 Task: Create in the project TurboCharge a sprint 'Velocity Venture'.
Action: Mouse moved to (171, 55)
Screenshot: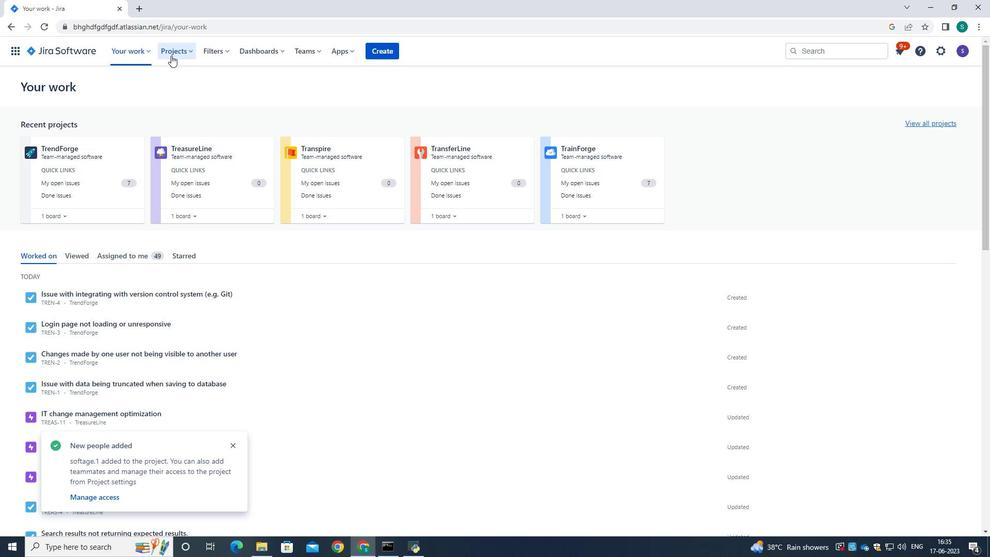 
Action: Mouse pressed left at (171, 55)
Screenshot: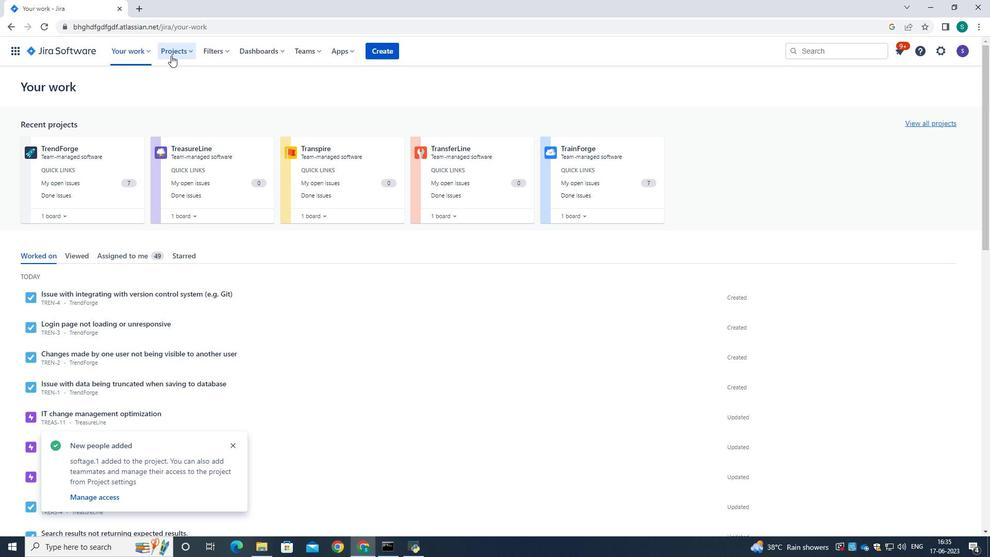 
Action: Mouse moved to (191, 95)
Screenshot: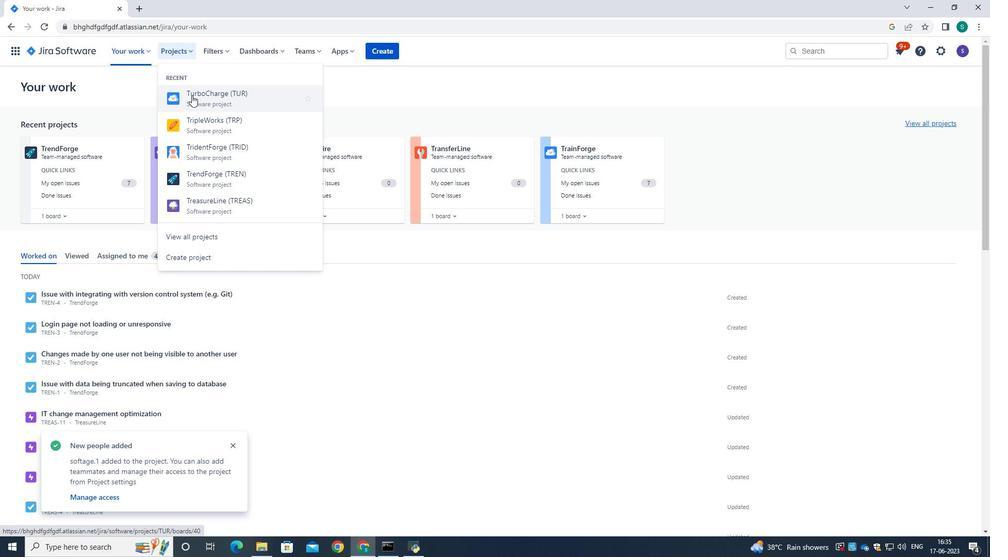 
Action: Mouse pressed left at (191, 95)
Screenshot: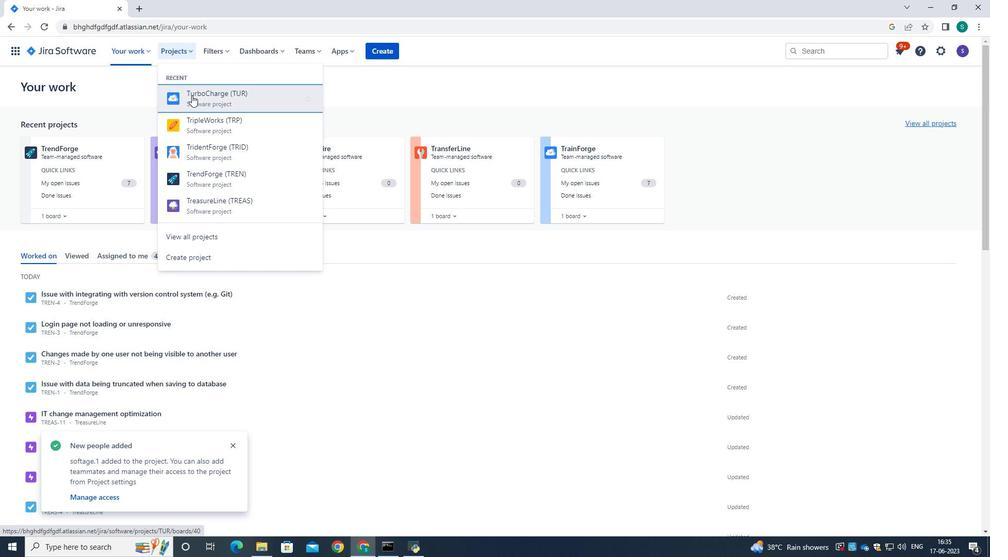 
Action: Mouse moved to (58, 146)
Screenshot: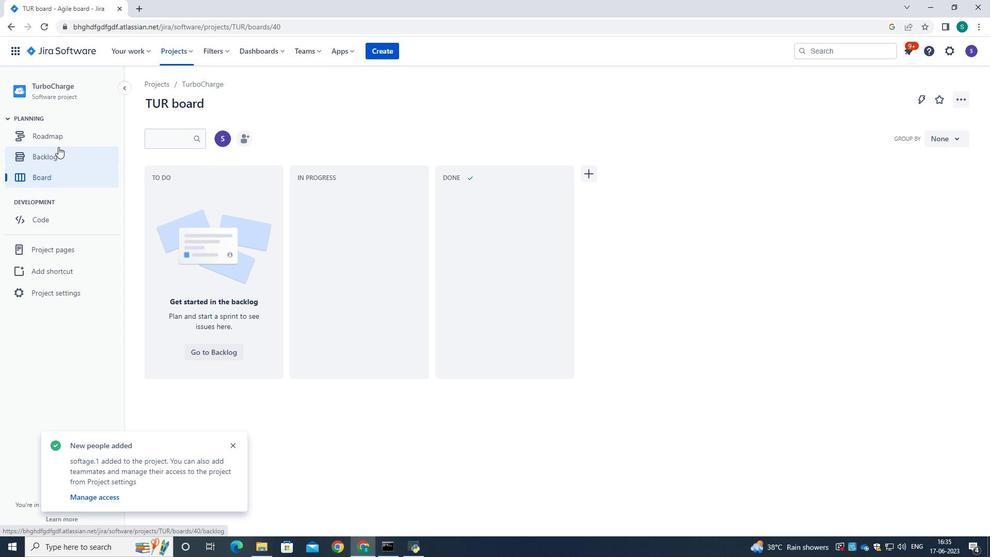 
Action: Mouse pressed left at (58, 146)
Screenshot: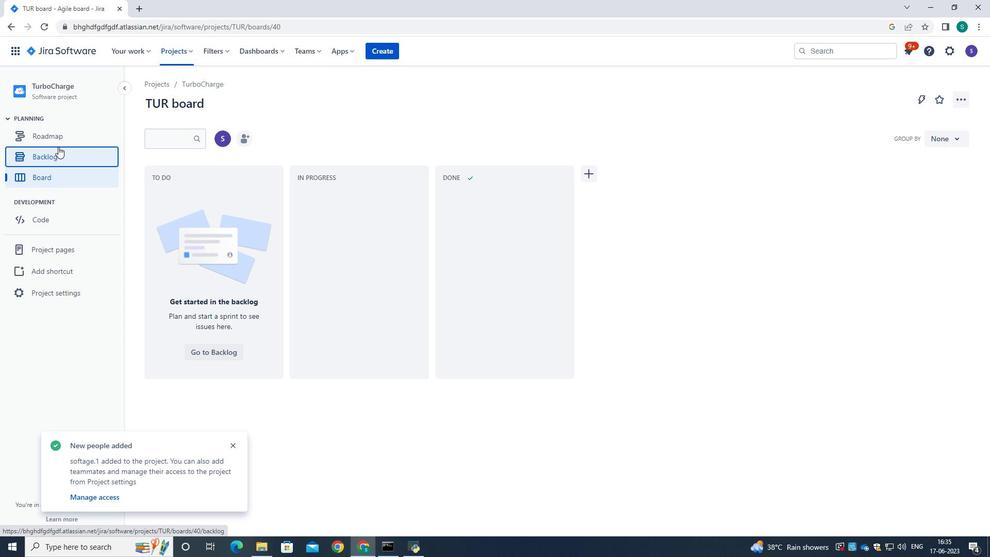 
Action: Mouse moved to (935, 419)
Screenshot: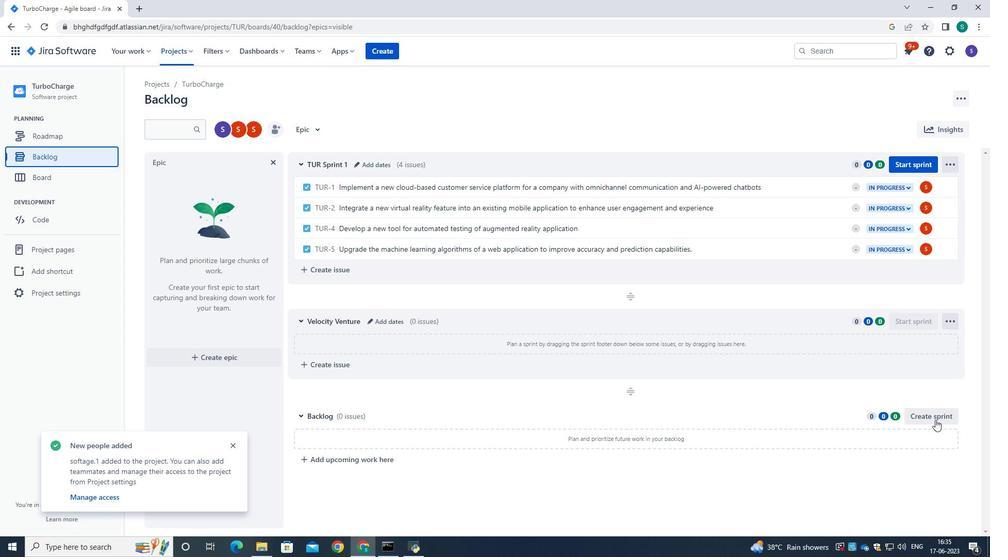
Action: Mouse pressed left at (935, 419)
Screenshot: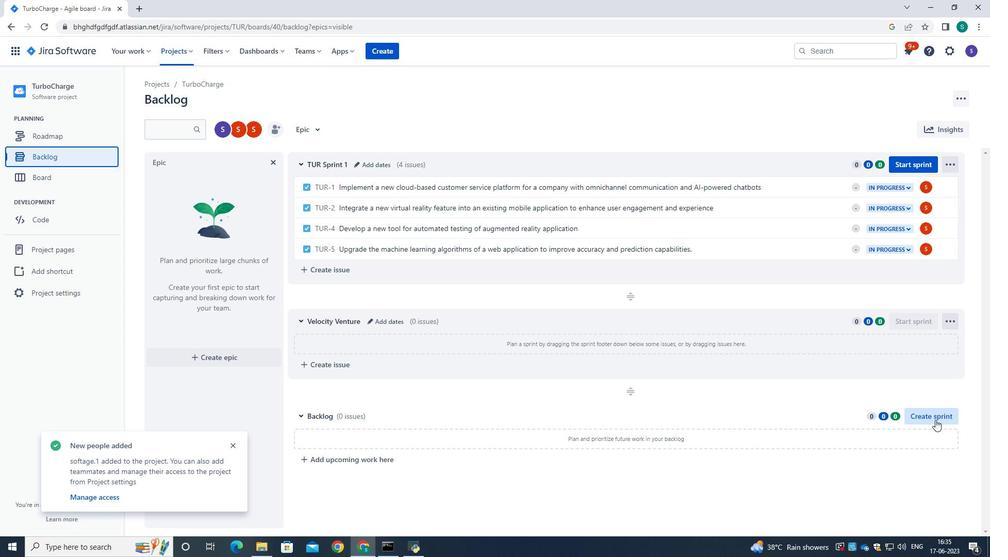 
Action: Mouse moved to (377, 417)
Screenshot: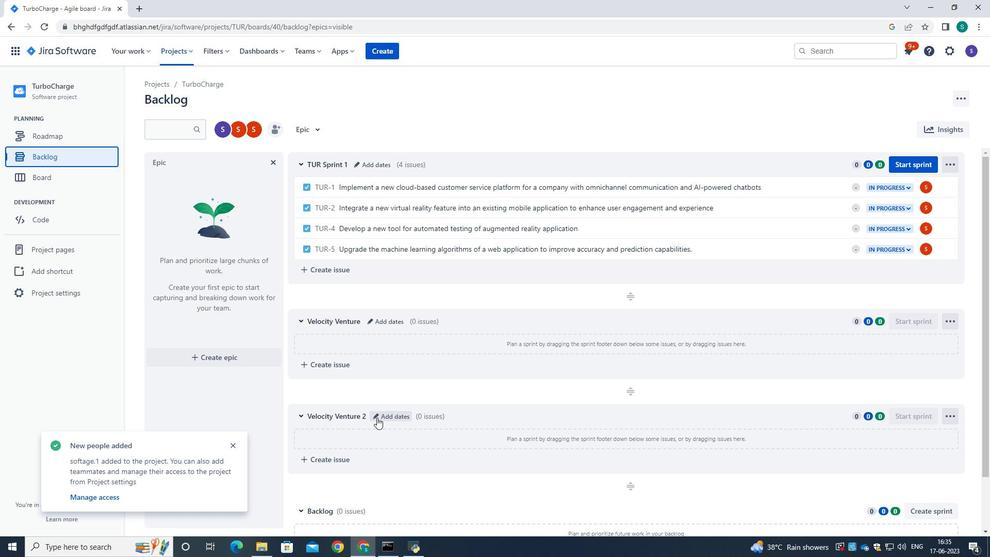 
Action: Mouse pressed left at (377, 417)
Screenshot: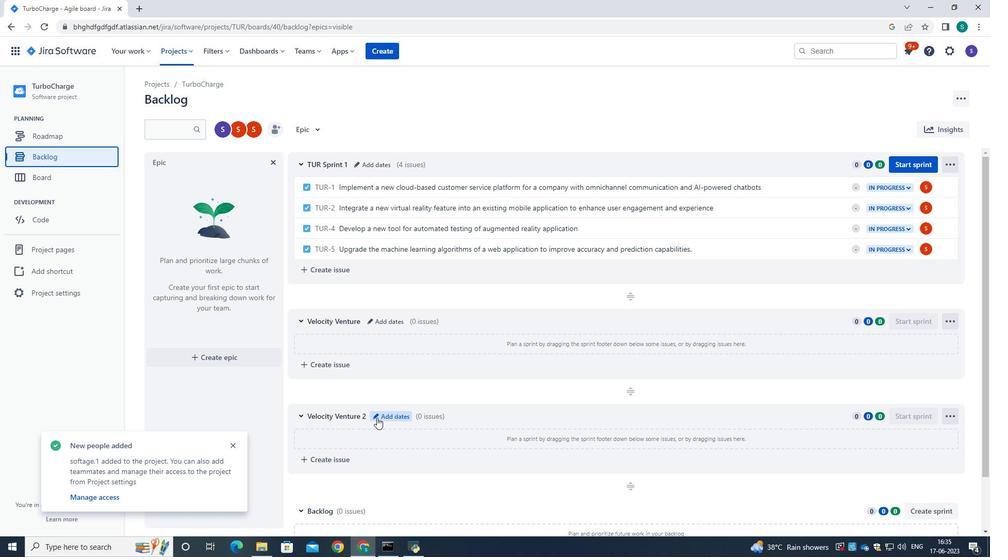 
Action: Mouse moved to (421, 132)
Screenshot: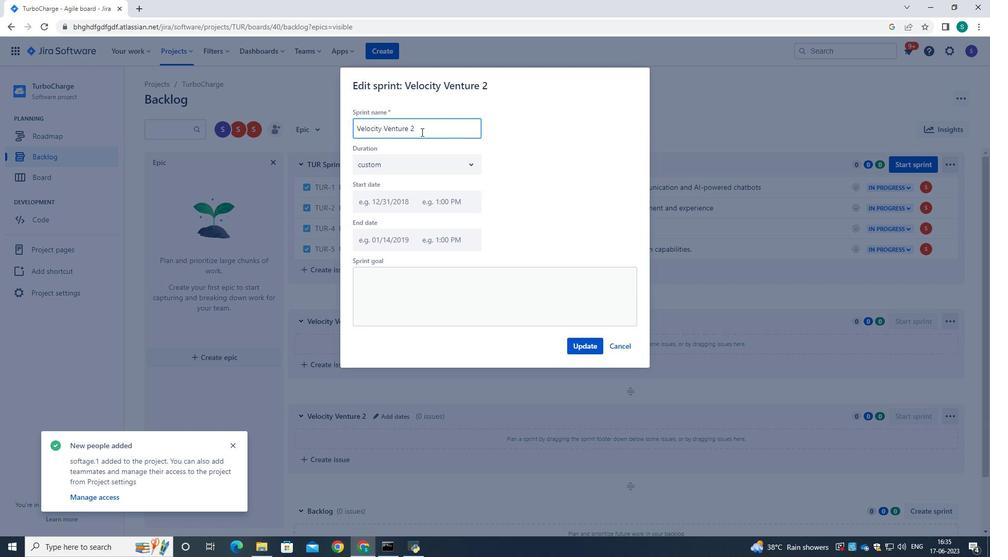
Action: Key pressed <Key.backspace><Key.backspace>
Screenshot: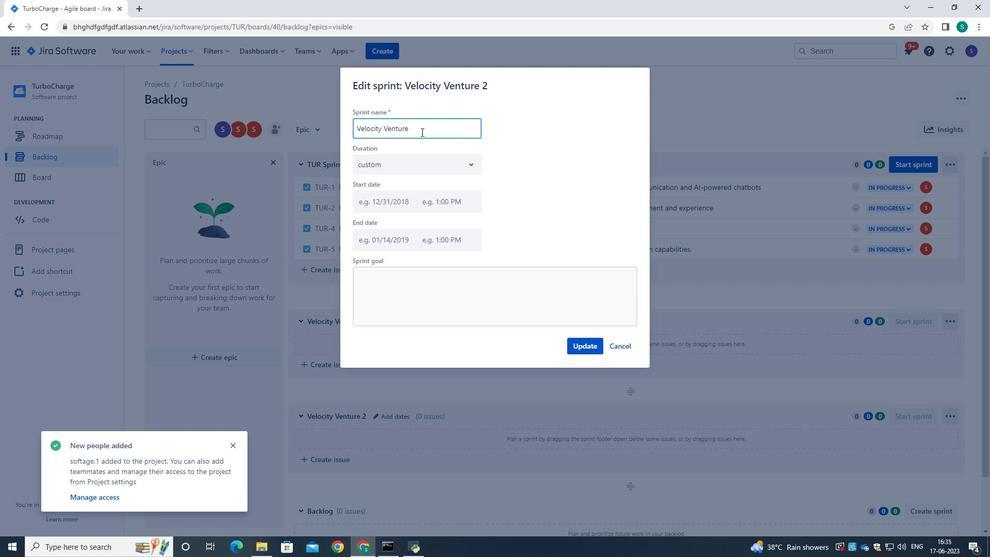 
Action: Mouse moved to (566, 352)
Screenshot: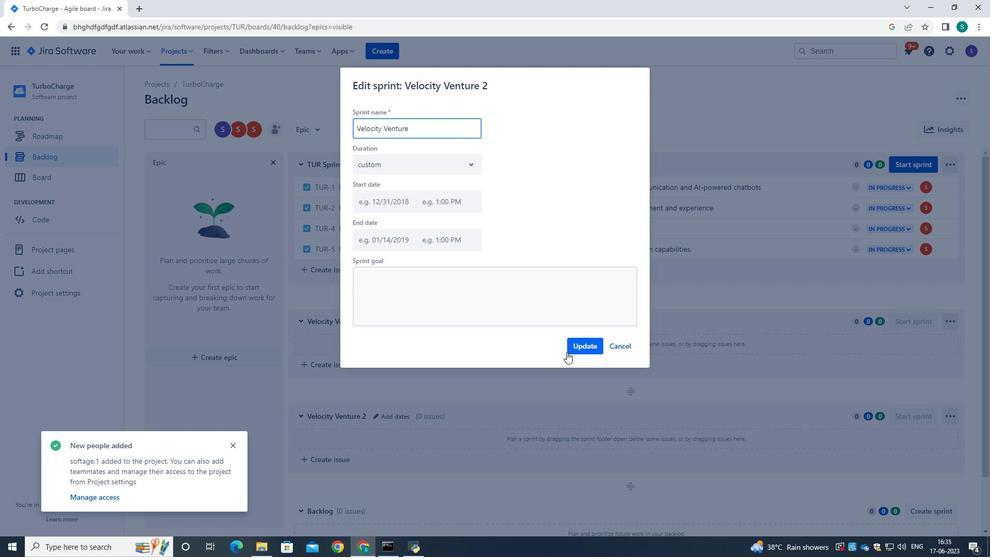 
Action: Mouse pressed left at (566, 352)
Screenshot: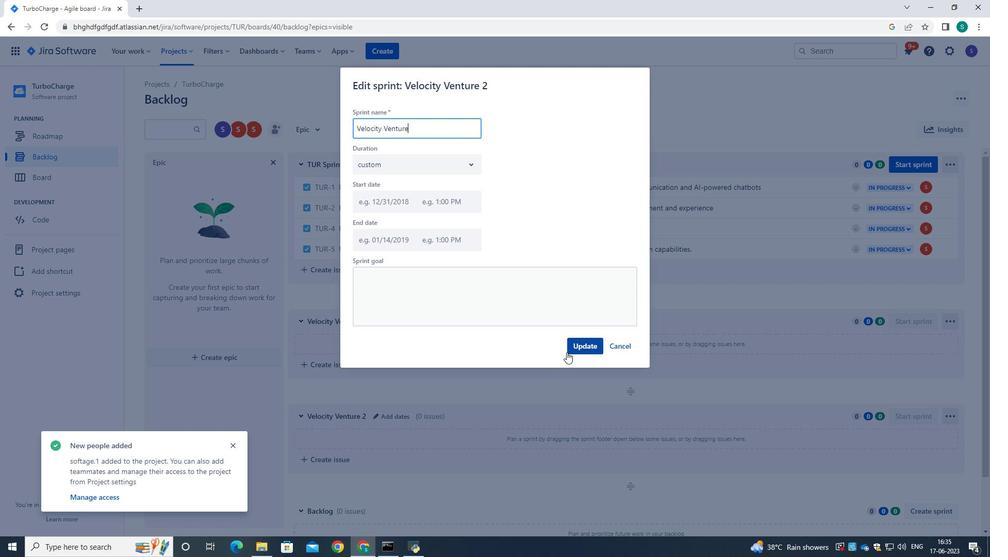 
Action: Mouse moved to (454, 312)
Screenshot: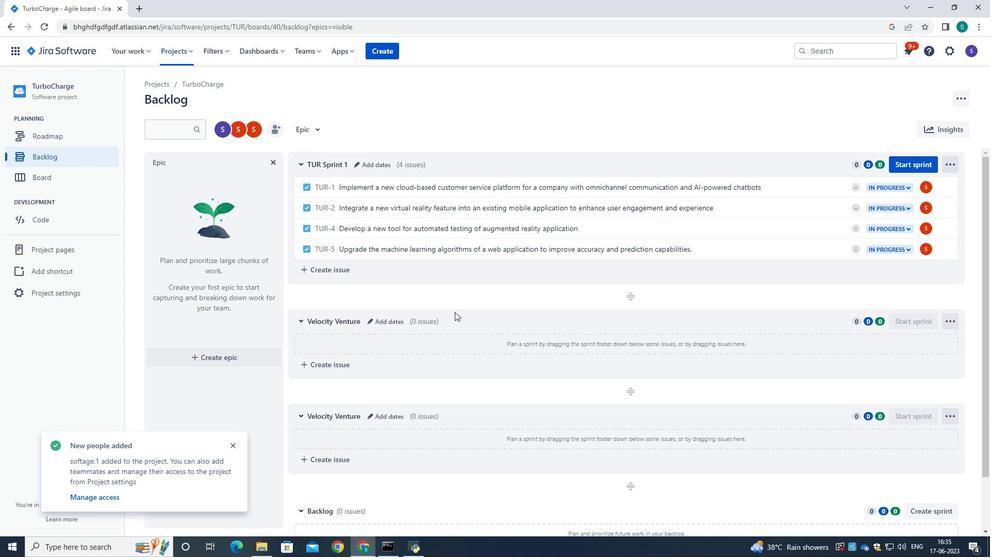 
